 Task: Filter services by human resources.
Action: Mouse moved to (338, 68)
Screenshot: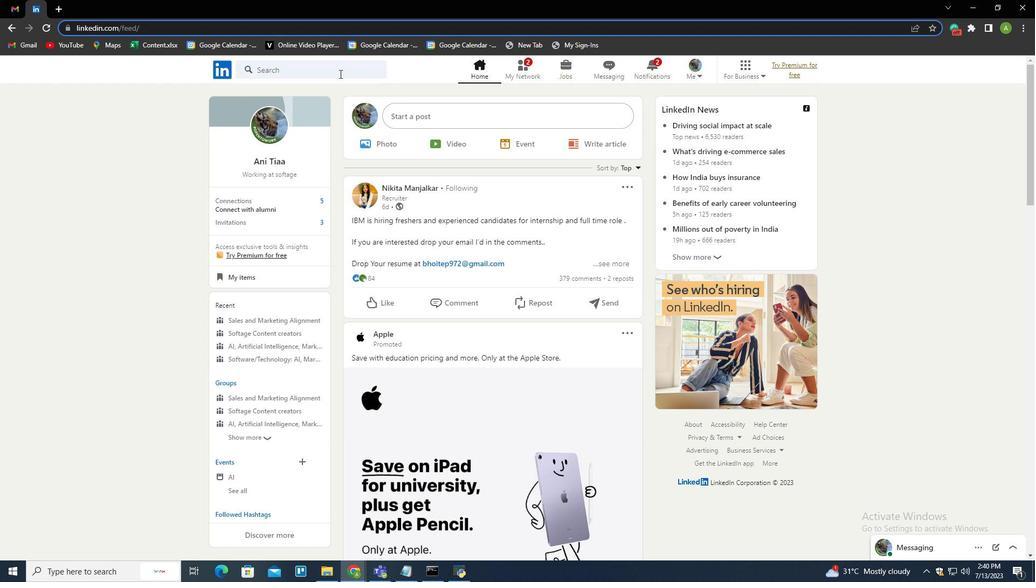 
Action: Mouse pressed left at (338, 68)
Screenshot: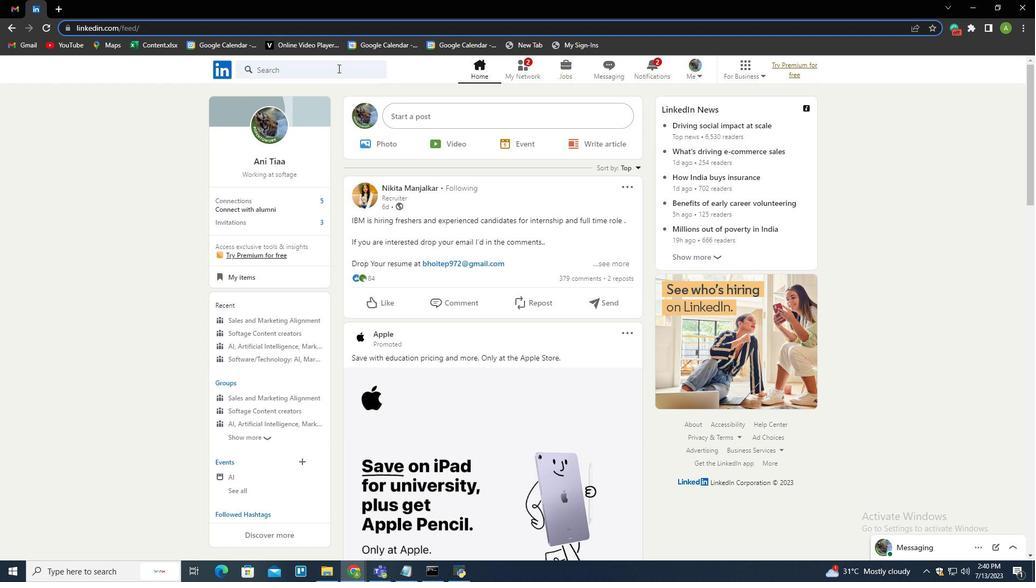 
Action: Key pressed hiring<Key.enter>
Screenshot: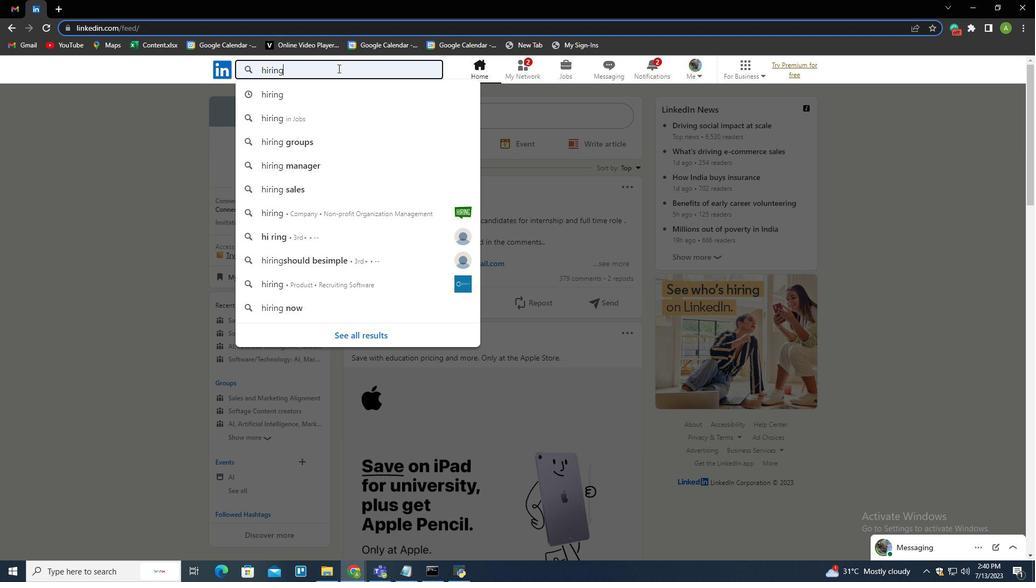 
Action: Mouse moved to (638, 96)
Screenshot: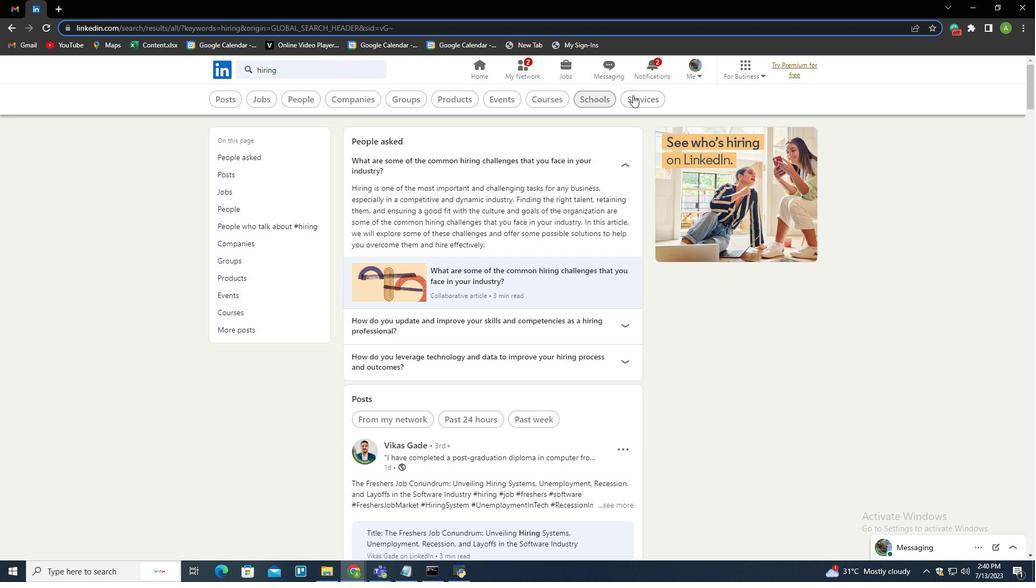 
Action: Mouse pressed left at (638, 96)
Screenshot: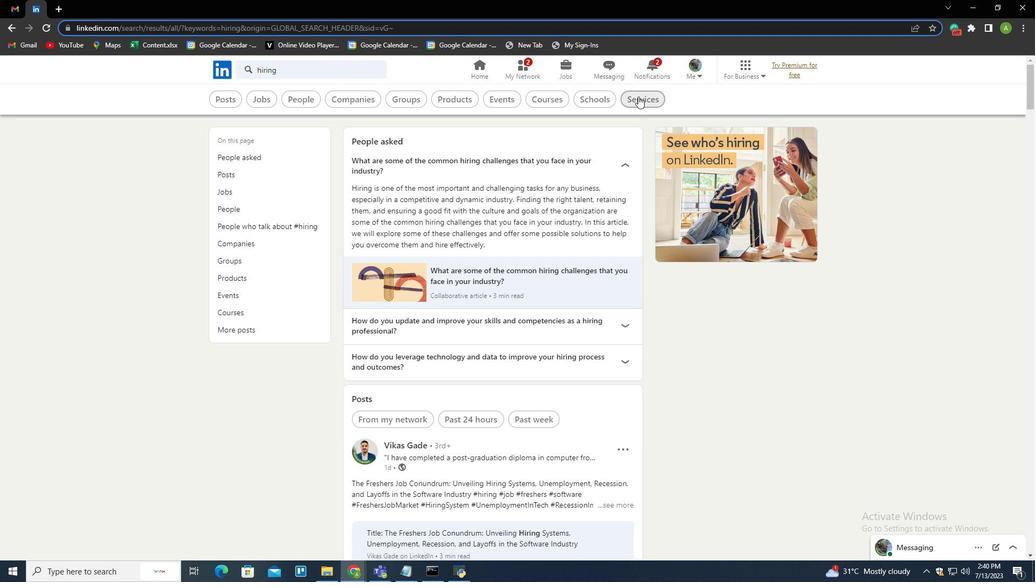 
Action: Mouse moved to (638, 97)
Screenshot: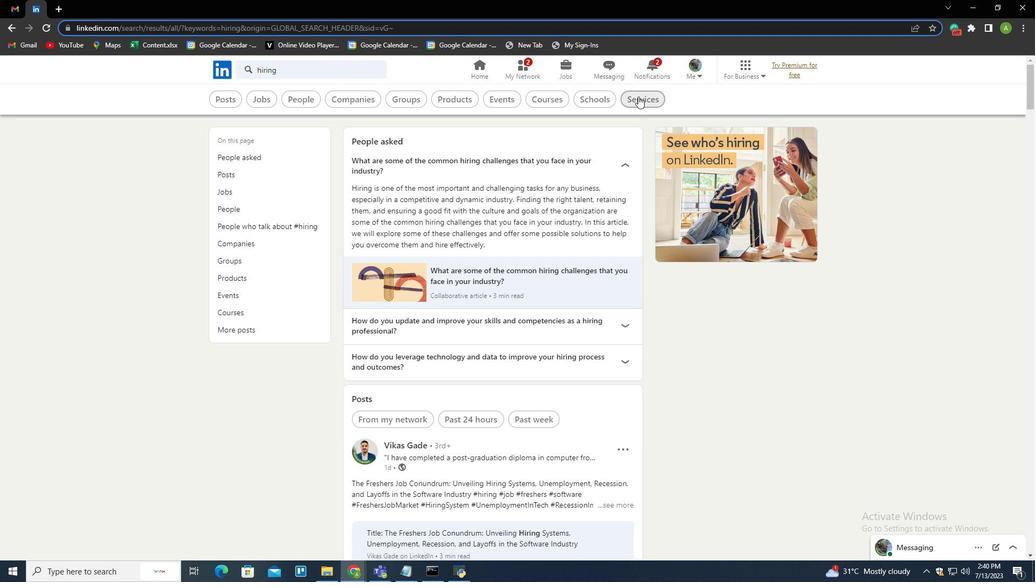 
Action: Mouse pressed left at (638, 97)
Screenshot: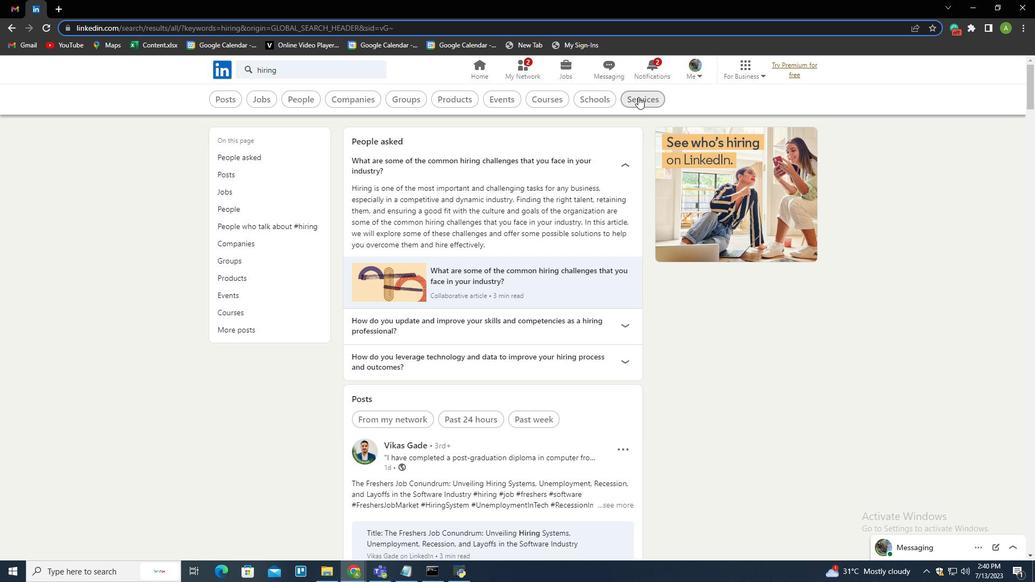 
Action: Mouse moved to (300, 98)
Screenshot: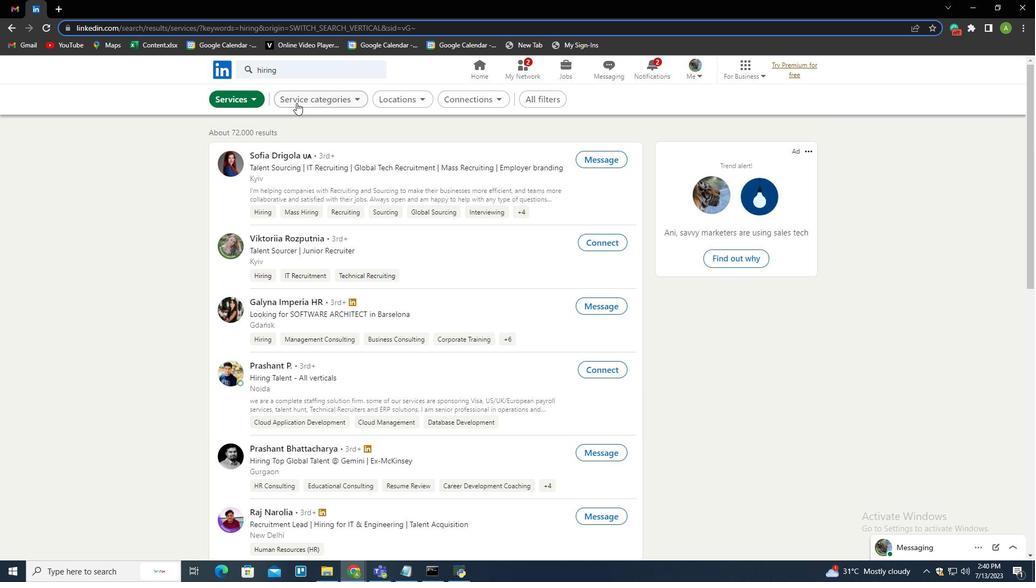 
Action: Mouse pressed left at (300, 98)
Screenshot: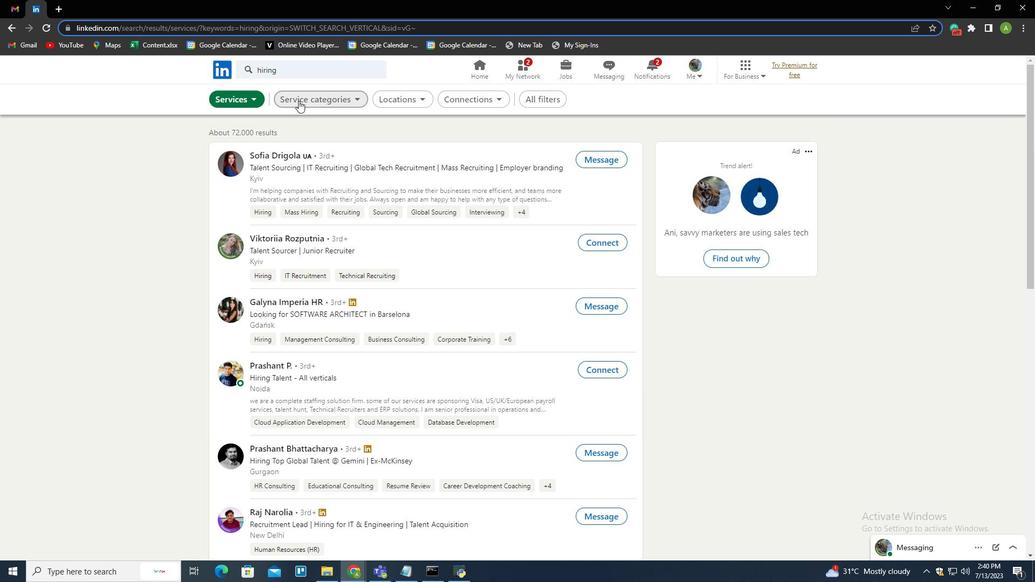
Action: Mouse moved to (258, 250)
Screenshot: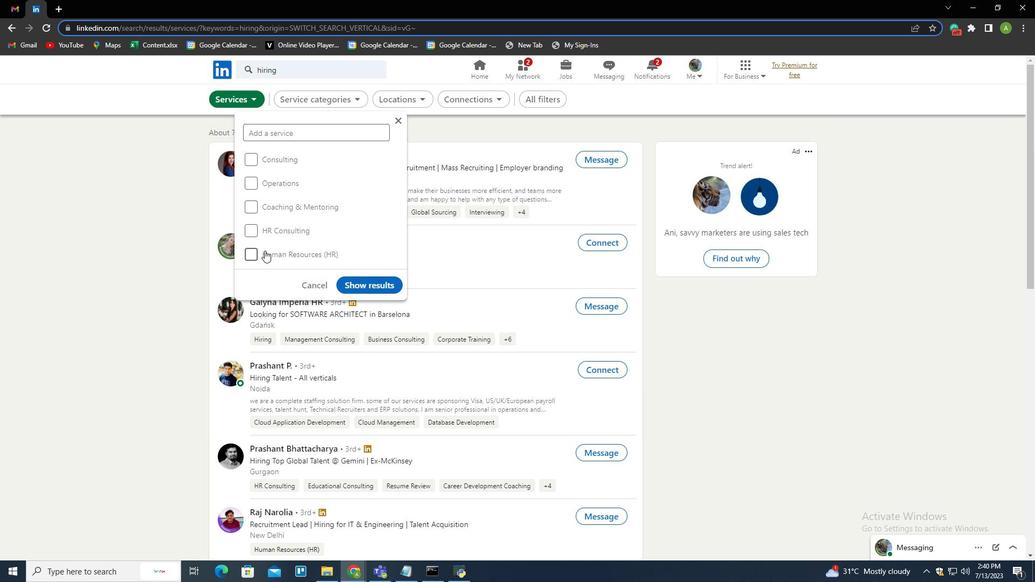 
Action: Mouse pressed left at (258, 250)
Screenshot: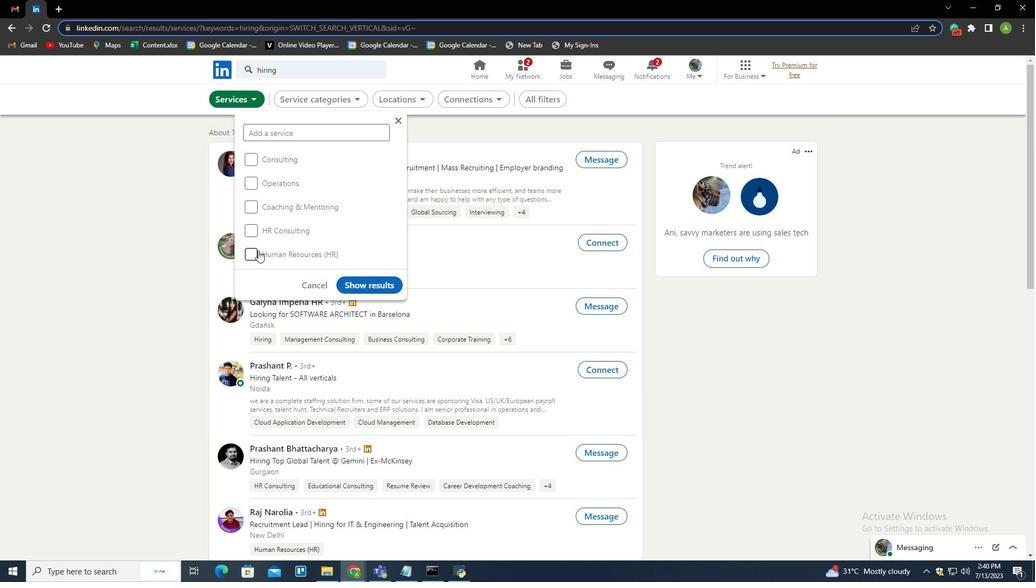 
Action: Mouse moved to (368, 284)
Screenshot: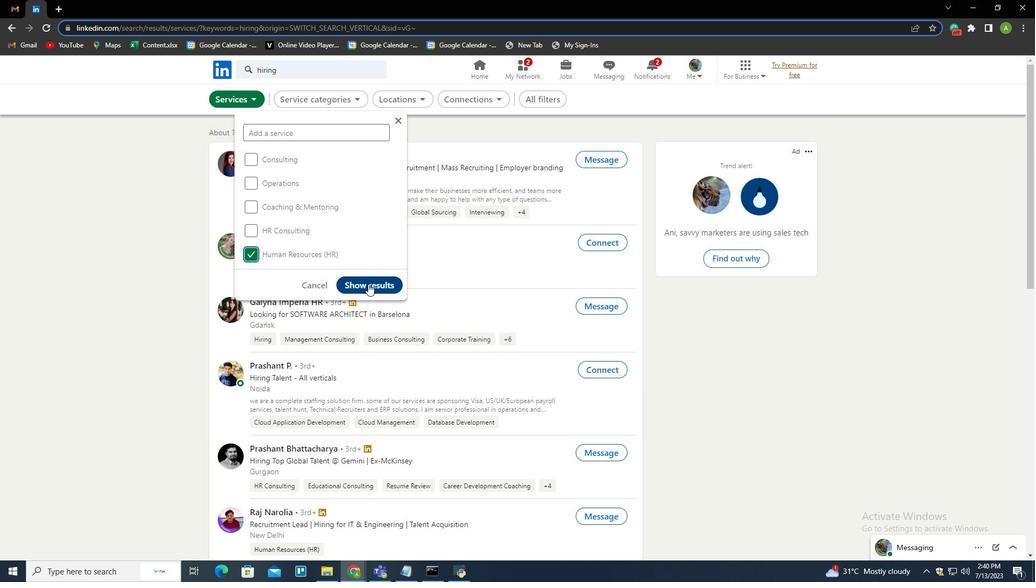 
Action: Mouse pressed left at (368, 284)
Screenshot: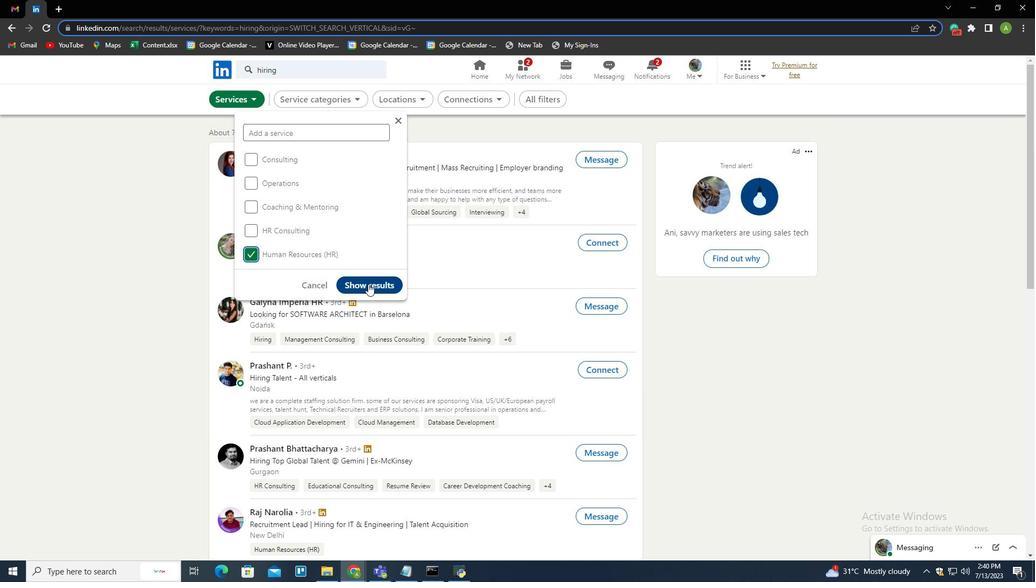 
